Task: Use a VST reverb plugin to add space to a vocal recording.
Action: Mouse moved to (5, 16)
Screenshot: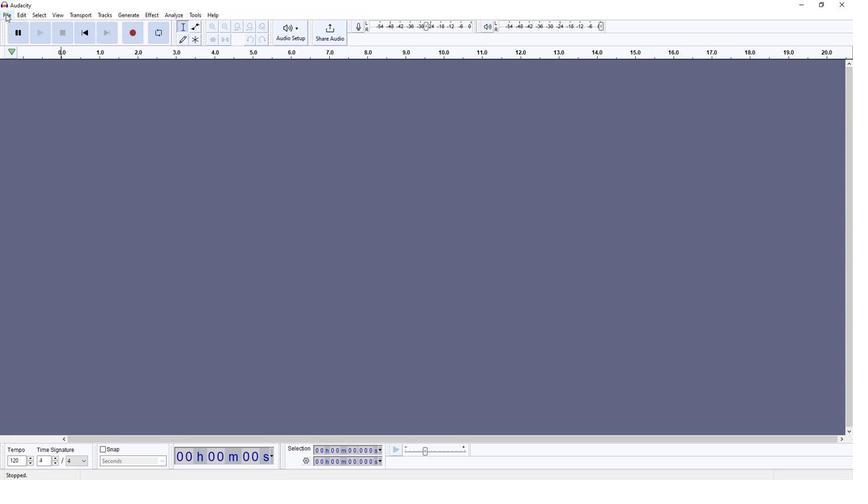 
Action: Mouse pressed left at (5, 16)
Screenshot: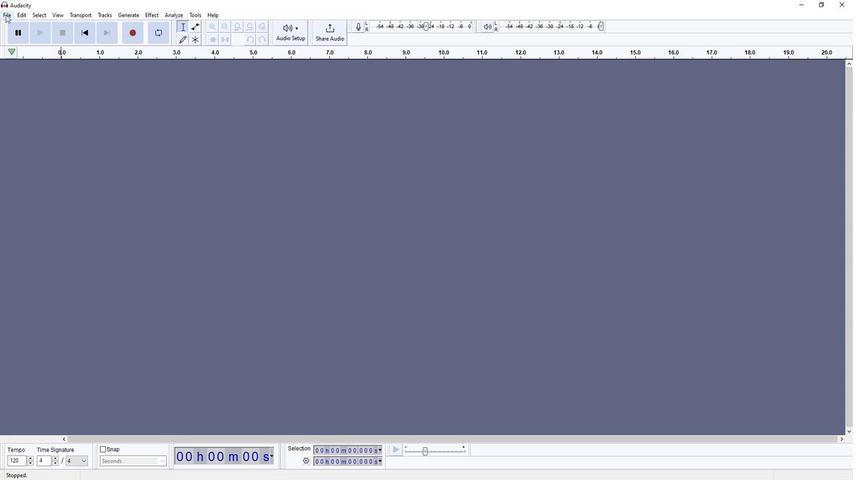 
Action: Mouse moved to (124, 101)
Screenshot: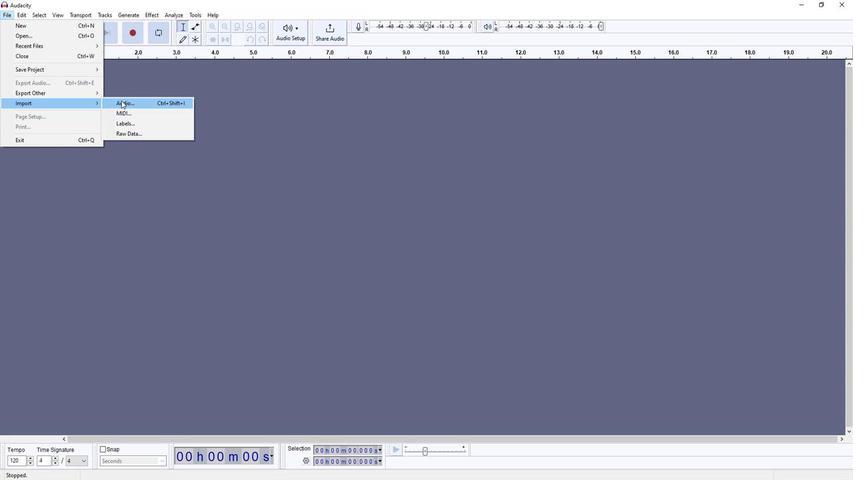 
Action: Mouse pressed left at (124, 101)
Screenshot: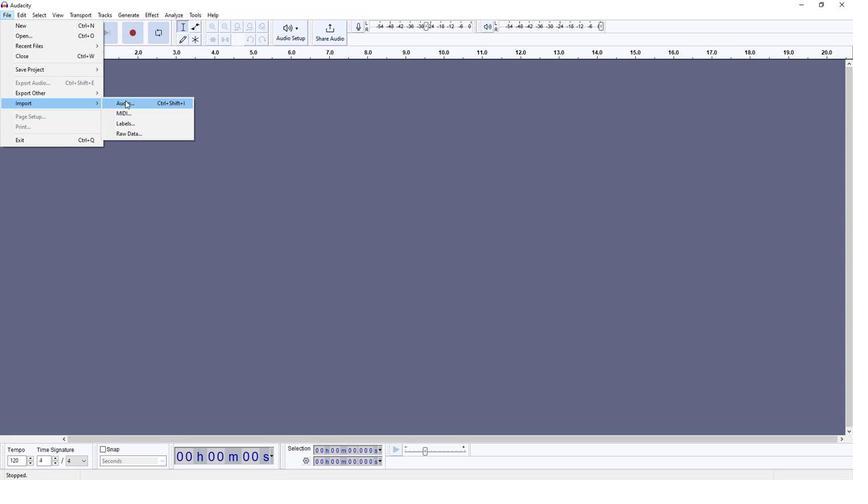 
Action: Mouse moved to (291, 120)
Screenshot: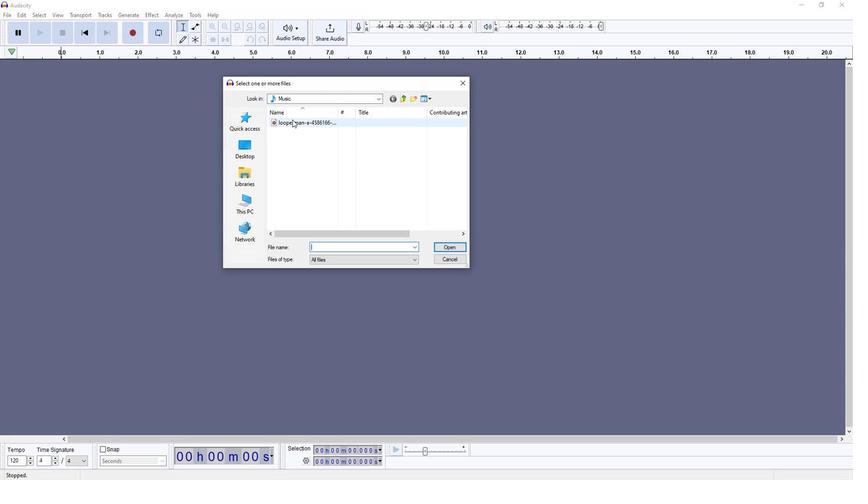 
Action: Mouse pressed left at (291, 120)
Screenshot: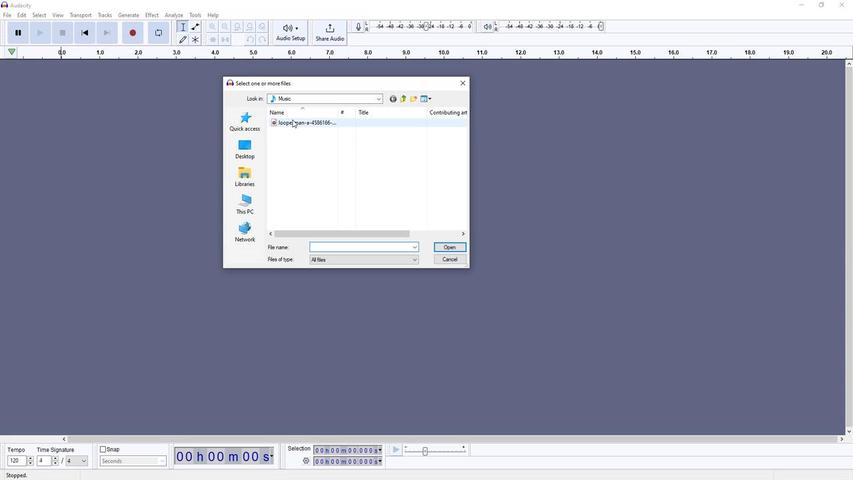 
Action: Mouse moved to (453, 247)
Screenshot: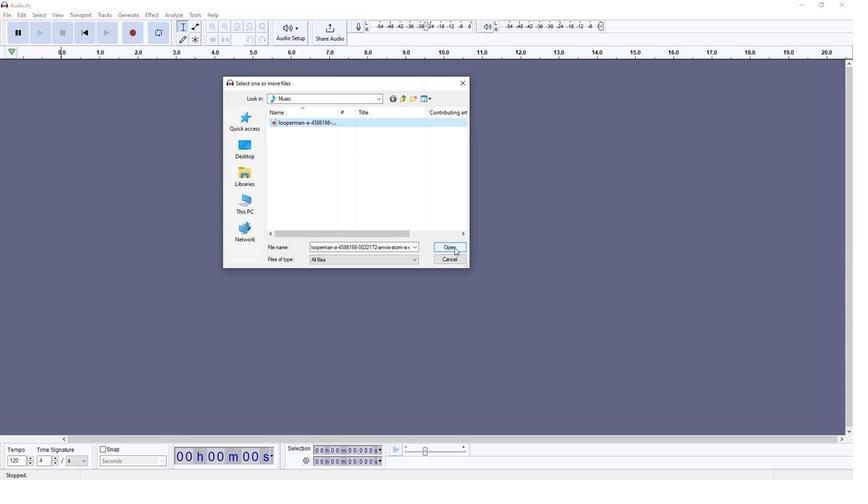 
Action: Mouse pressed left at (453, 247)
Screenshot: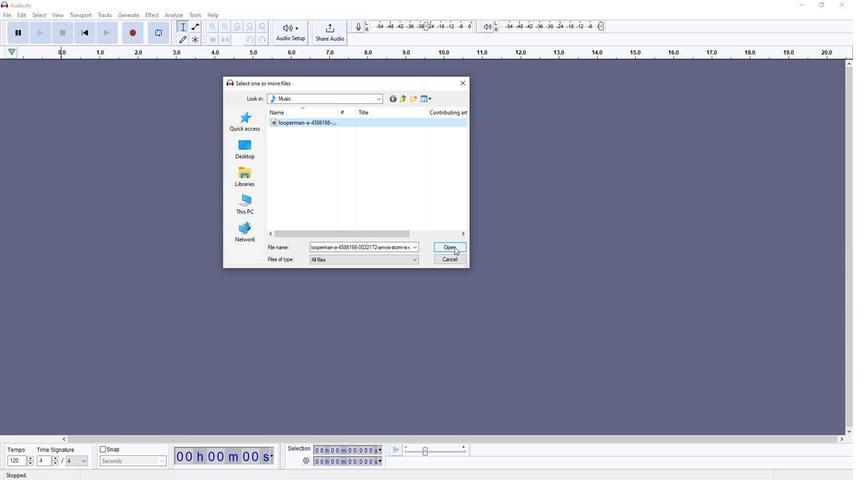 
Action: Mouse moved to (834, 72)
Screenshot: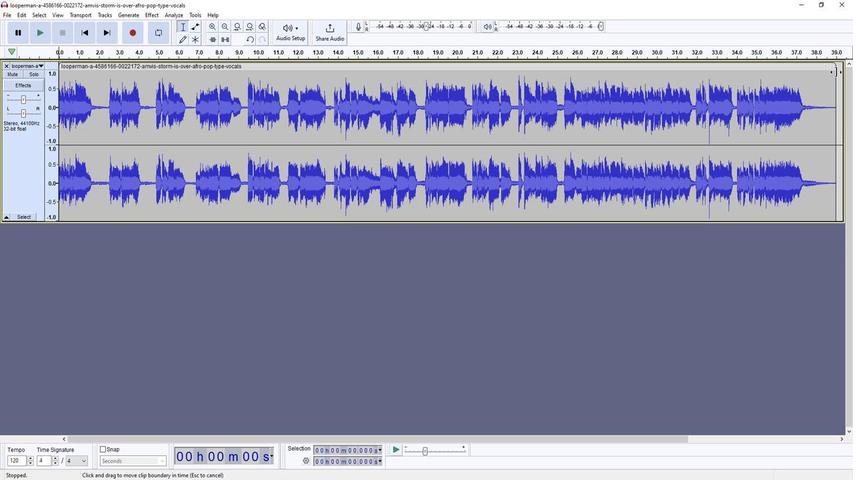 
Action: Mouse pressed left at (834, 72)
Screenshot: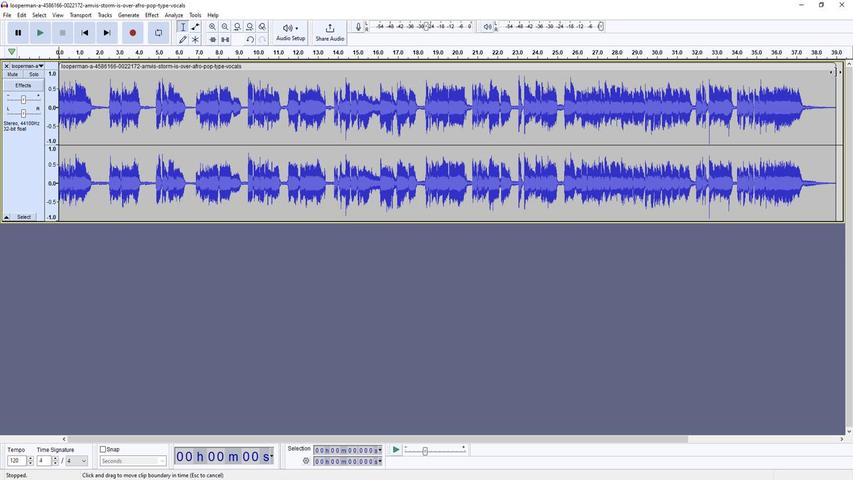 
Action: Mouse moved to (569, 86)
Screenshot: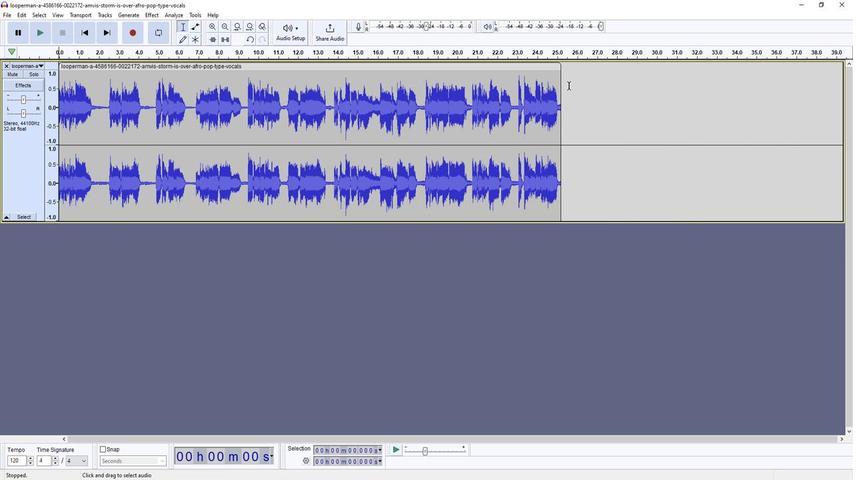 
Action: Mouse pressed left at (569, 86)
Screenshot: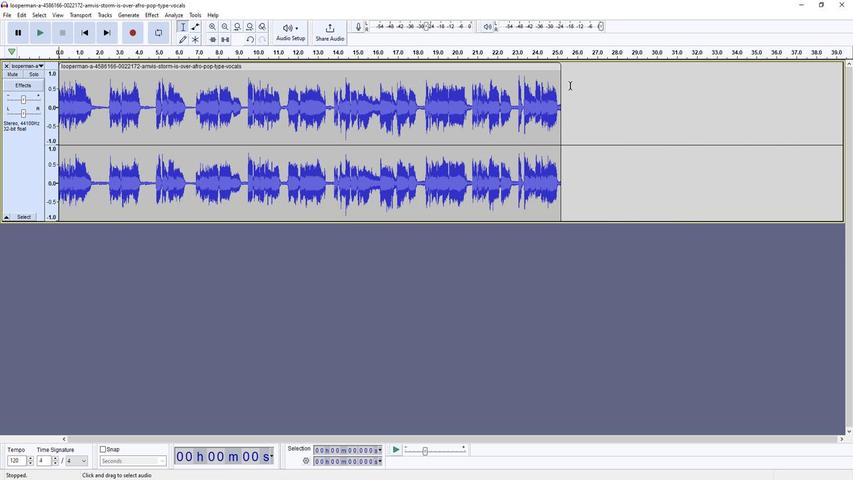 
Action: Mouse moved to (42, 34)
Screenshot: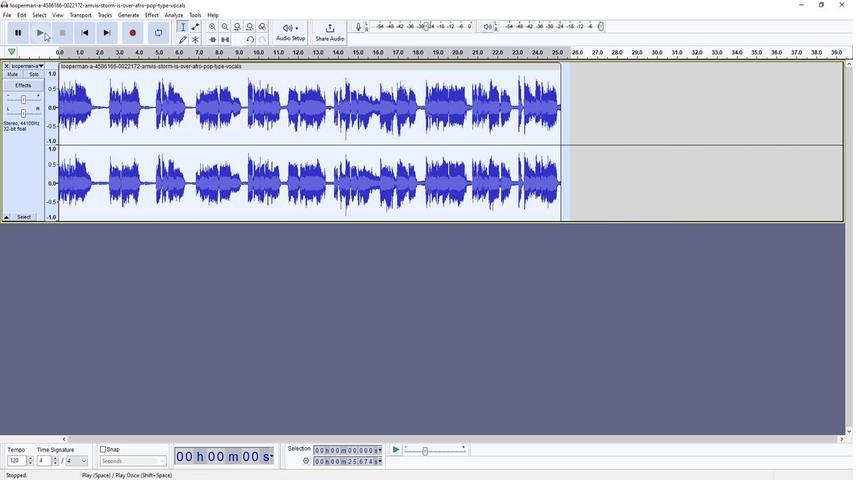 
Action: Mouse pressed left at (42, 34)
Screenshot: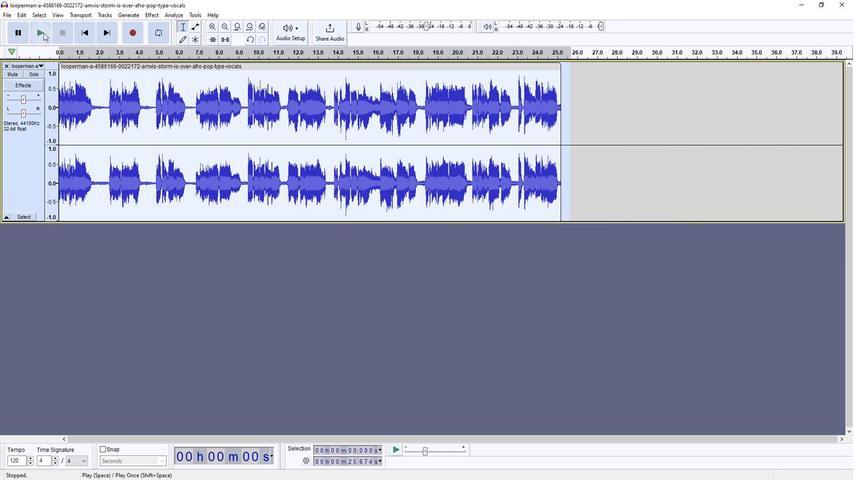 
Action: Mouse moved to (22, 35)
Screenshot: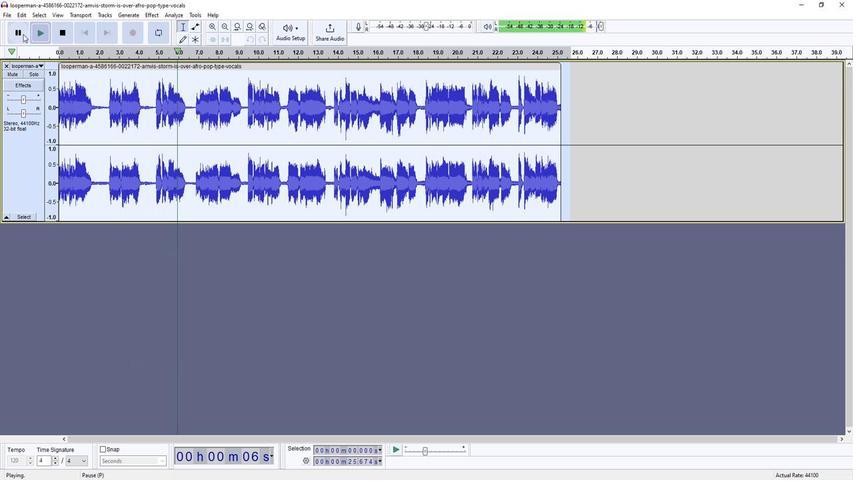 
Action: Mouse pressed left at (22, 35)
Screenshot: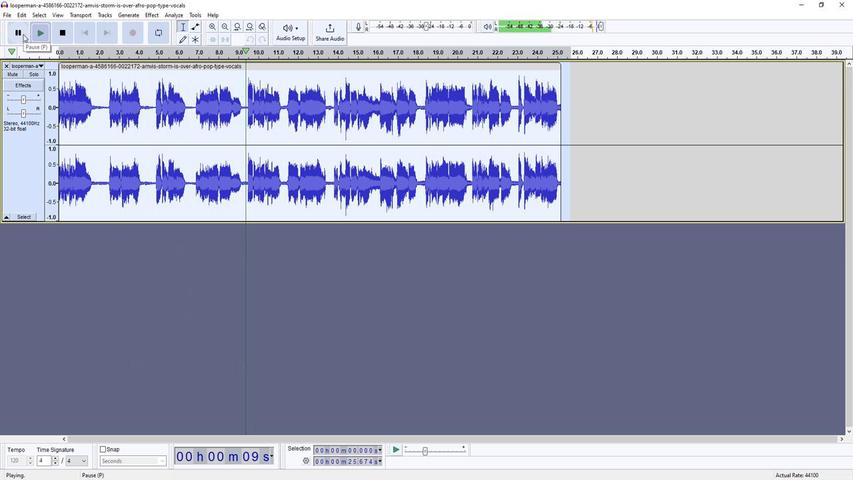 
Action: Mouse moved to (157, 16)
Screenshot: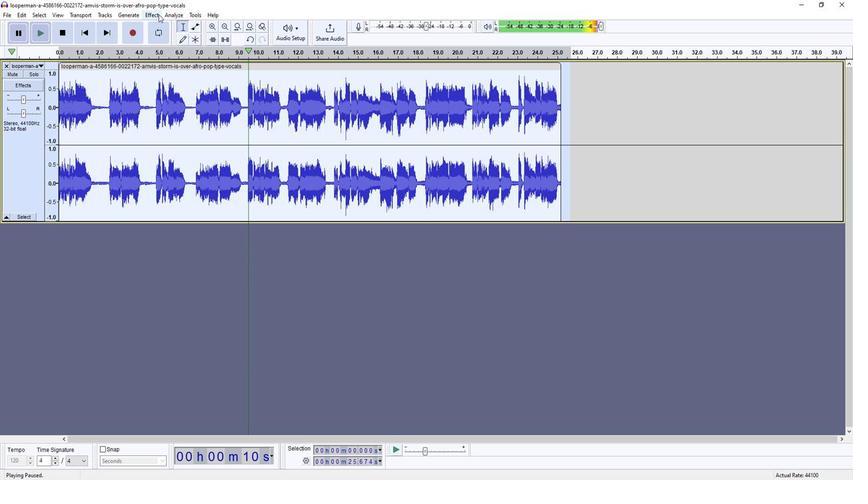 
Action: Mouse pressed left at (157, 16)
Screenshot: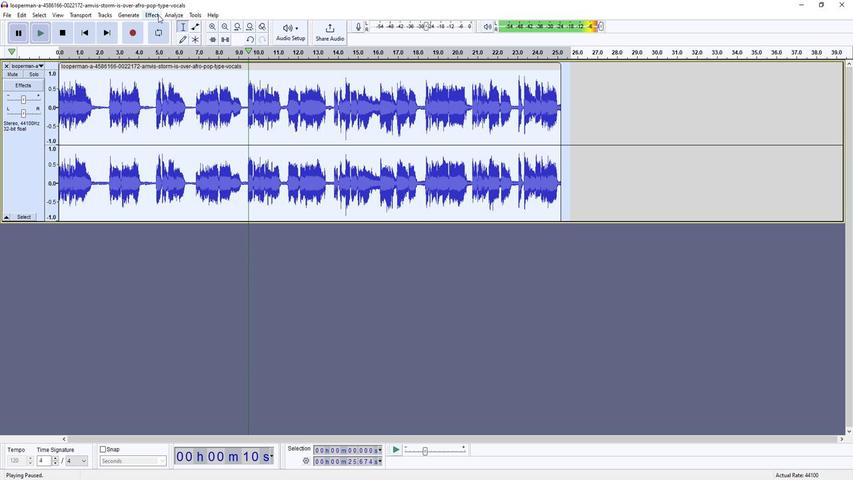 
Action: Mouse moved to (179, 168)
Screenshot: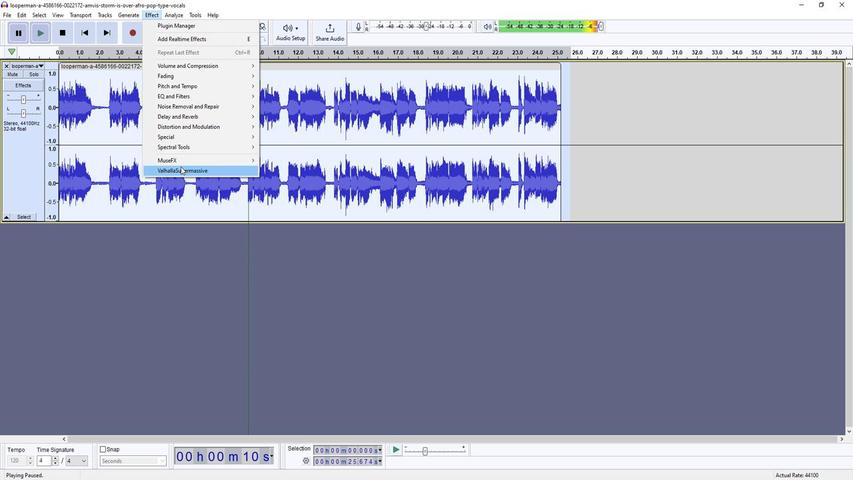 
Action: Mouse pressed left at (179, 168)
Screenshot: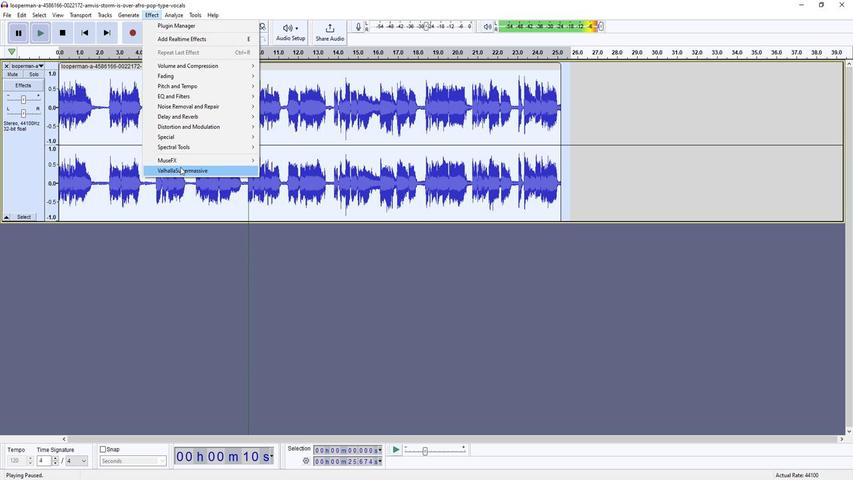 
Action: Mouse moved to (536, 318)
Screenshot: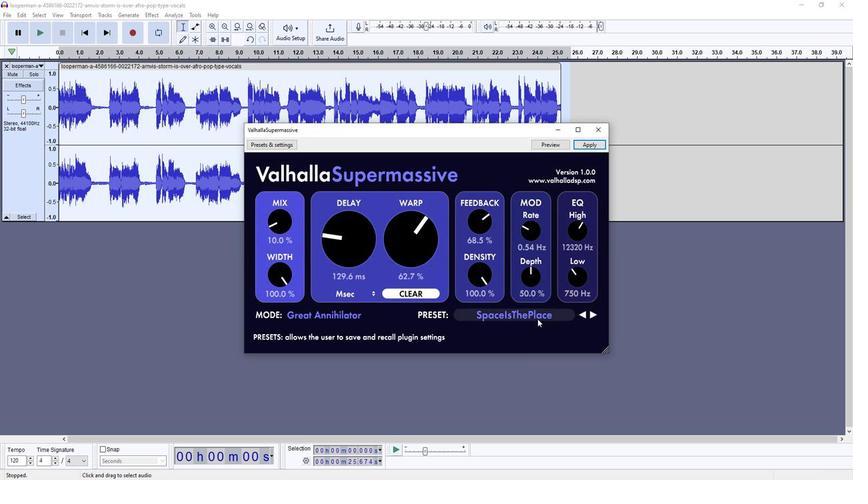 
Action: Mouse pressed left at (536, 318)
Screenshot: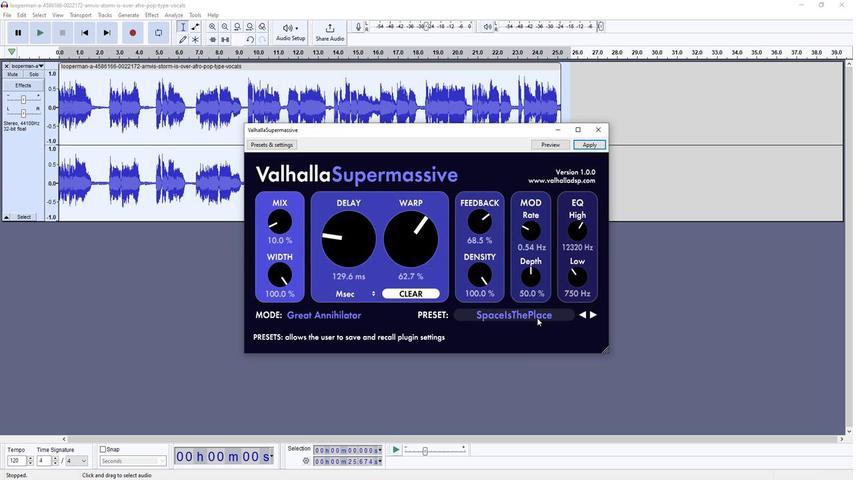 
Action: Mouse moved to (629, 414)
Screenshot: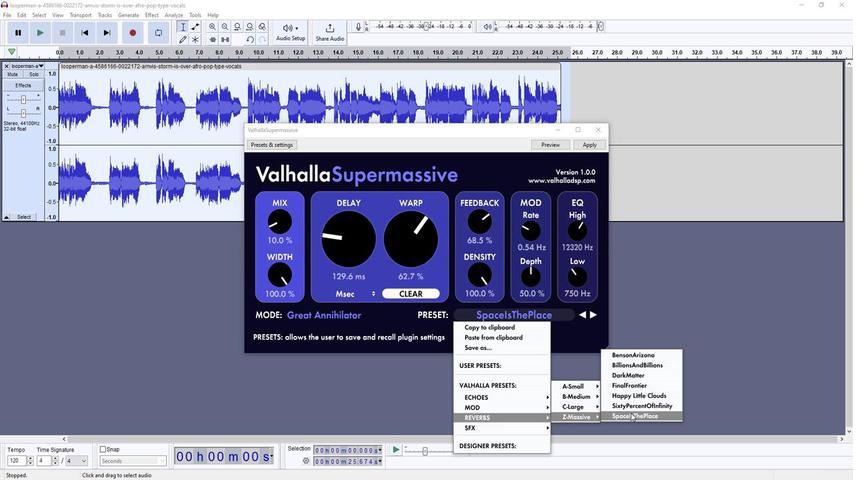 
Action: Mouse pressed left at (629, 414)
Screenshot: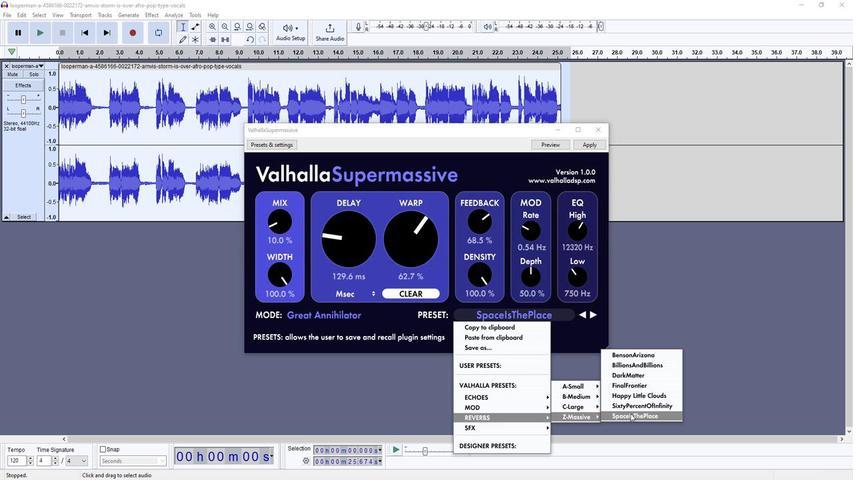 
Action: Mouse moved to (344, 226)
Screenshot: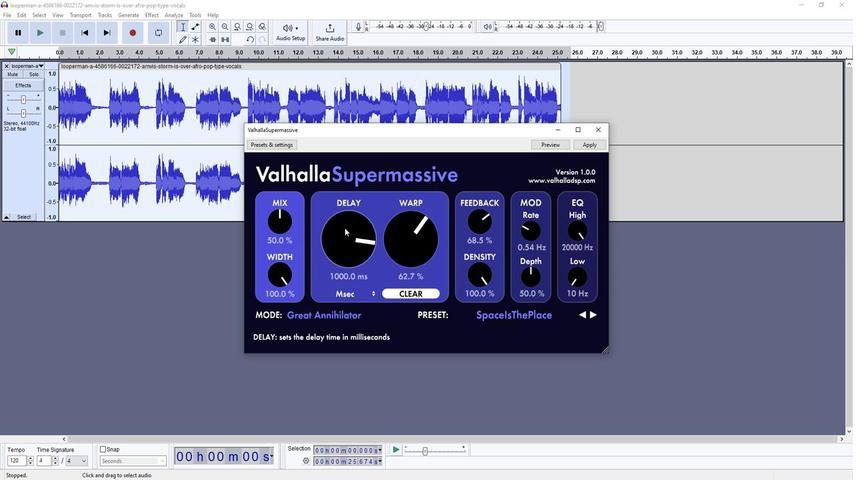 
Action: Mouse pressed left at (344, 226)
Screenshot: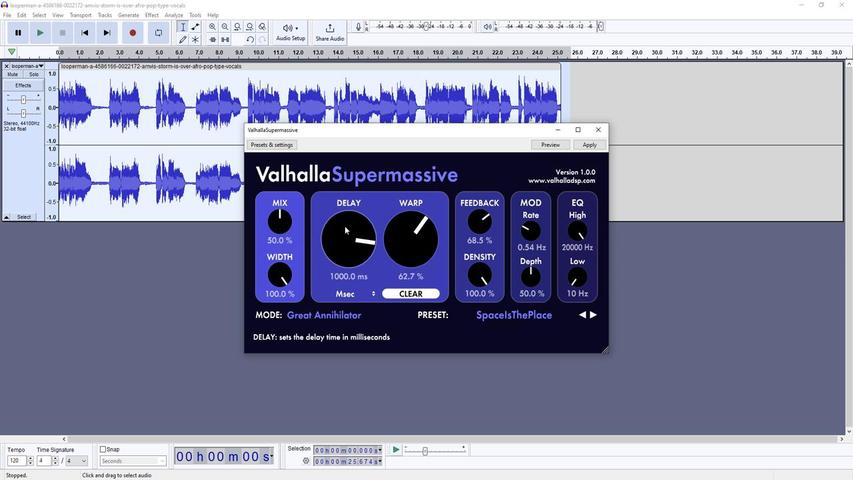 
Action: Mouse moved to (272, 224)
Screenshot: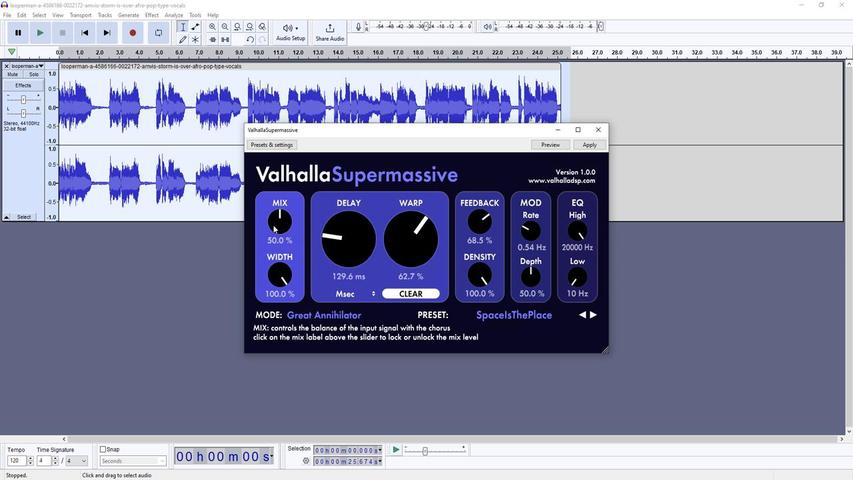 
Action: Mouse pressed left at (272, 224)
Screenshot: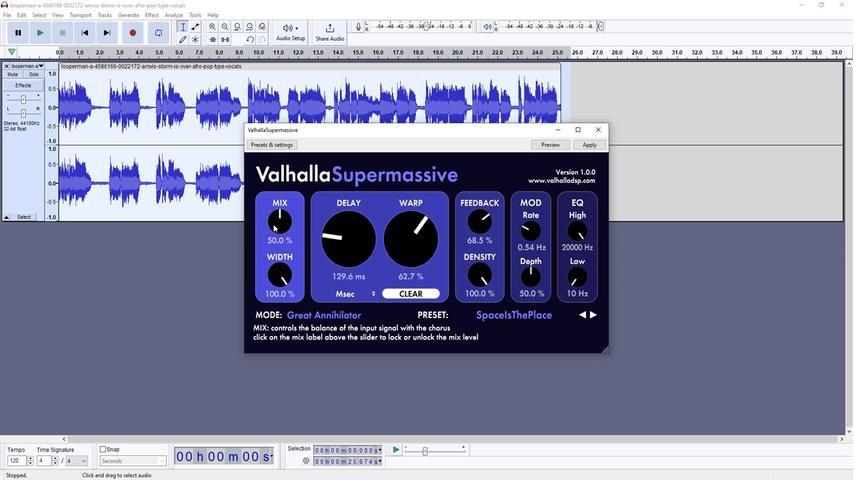 
Action: Mouse moved to (573, 283)
Screenshot: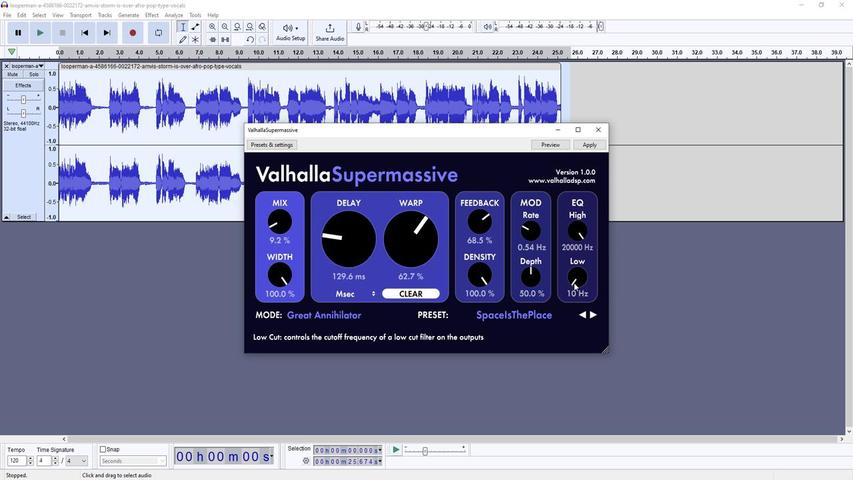 
Action: Mouse pressed left at (573, 283)
Screenshot: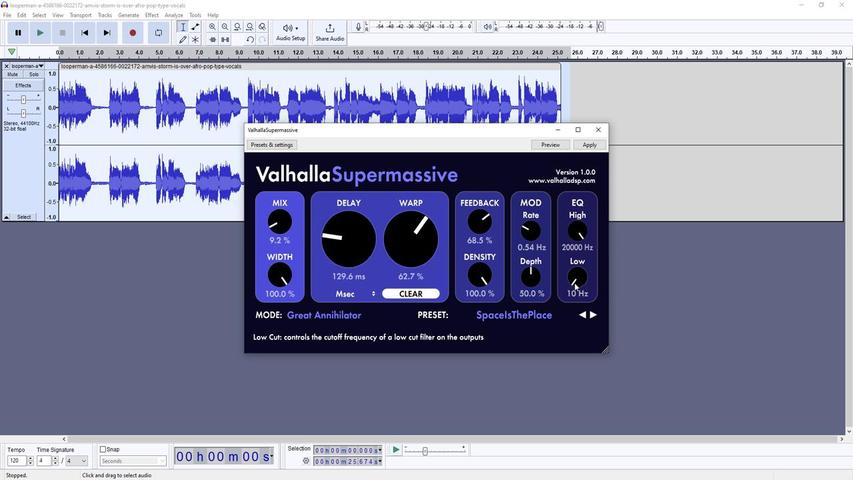 
Action: Mouse moved to (571, 226)
Screenshot: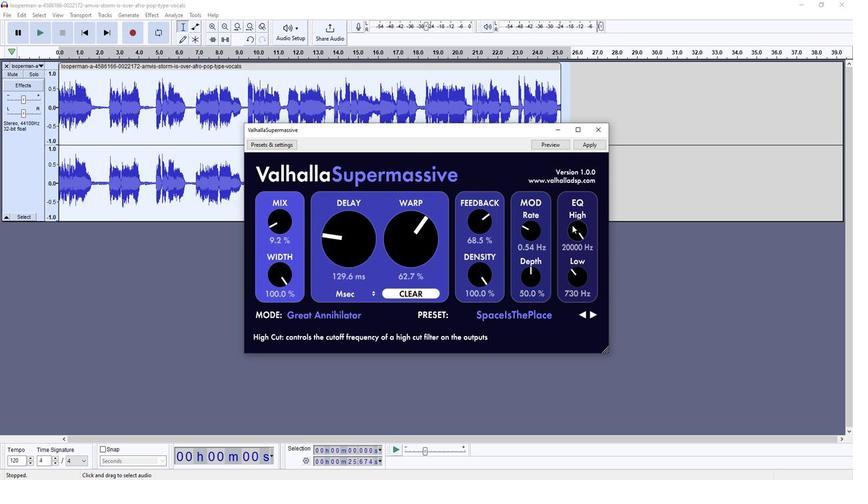 
Action: Mouse pressed left at (571, 226)
Screenshot: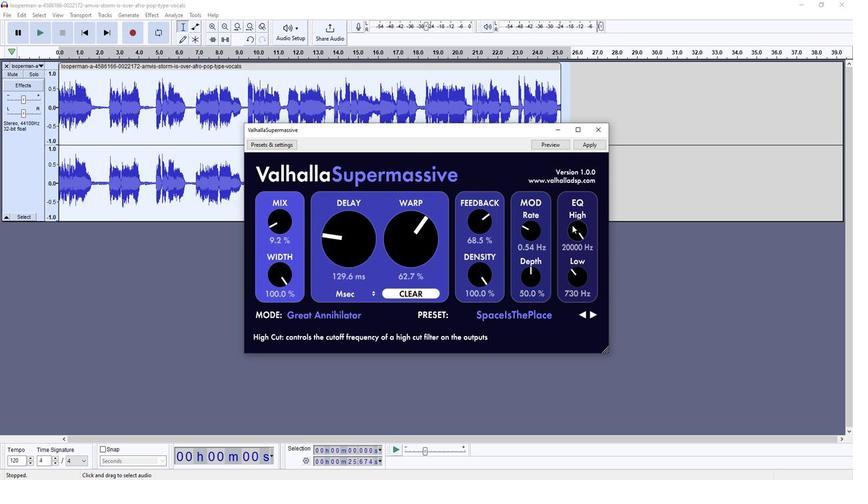 
Action: Mouse moved to (557, 146)
Screenshot: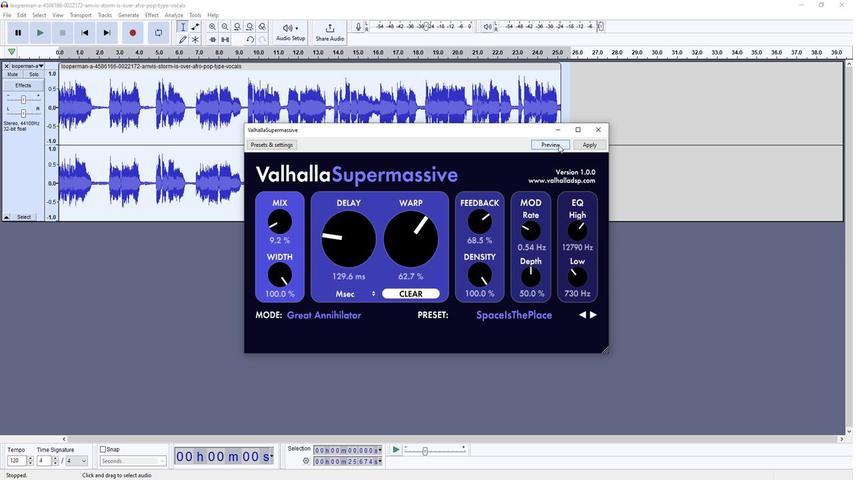 
Action: Mouse pressed left at (557, 146)
Screenshot: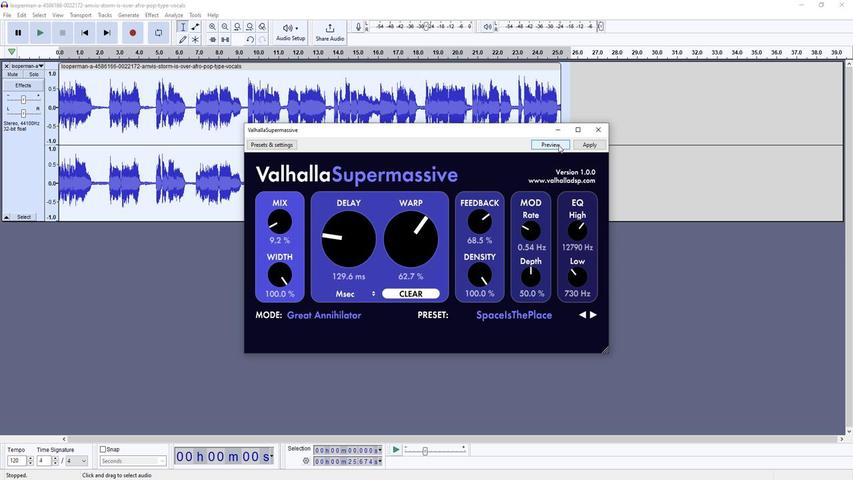 
Action: Mouse moved to (448, 272)
Screenshot: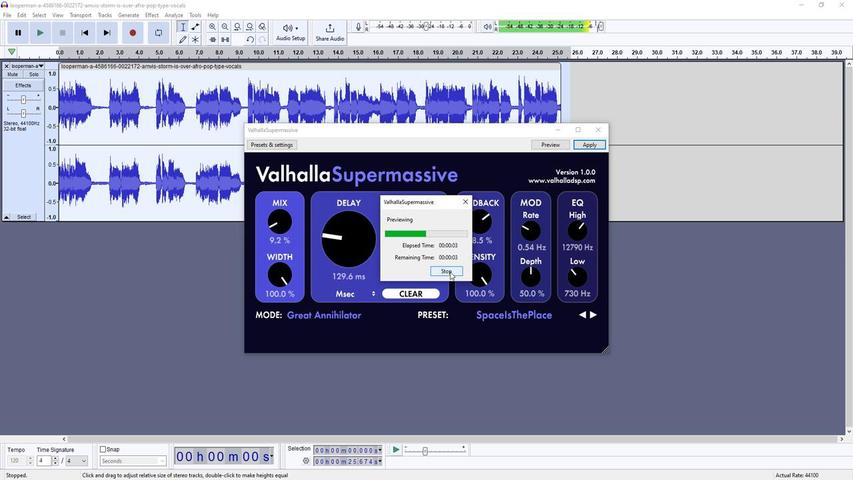 
Action: Mouse pressed left at (448, 272)
Screenshot: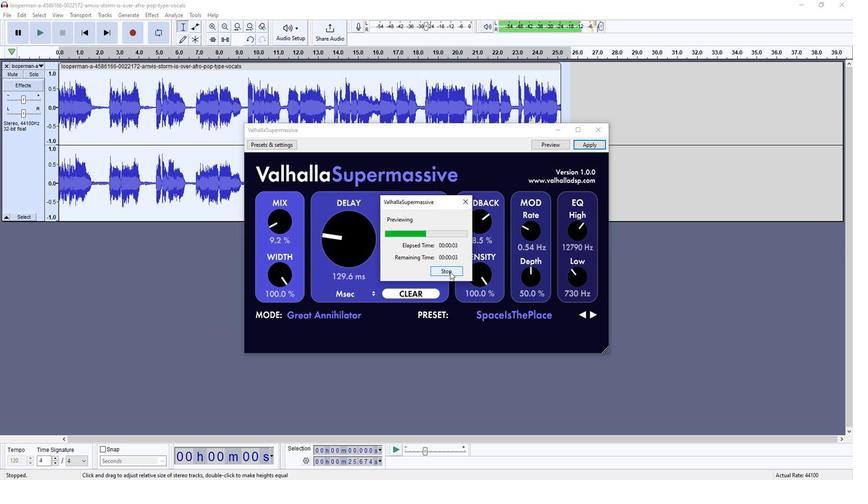 
Action: Mouse moved to (591, 146)
Screenshot: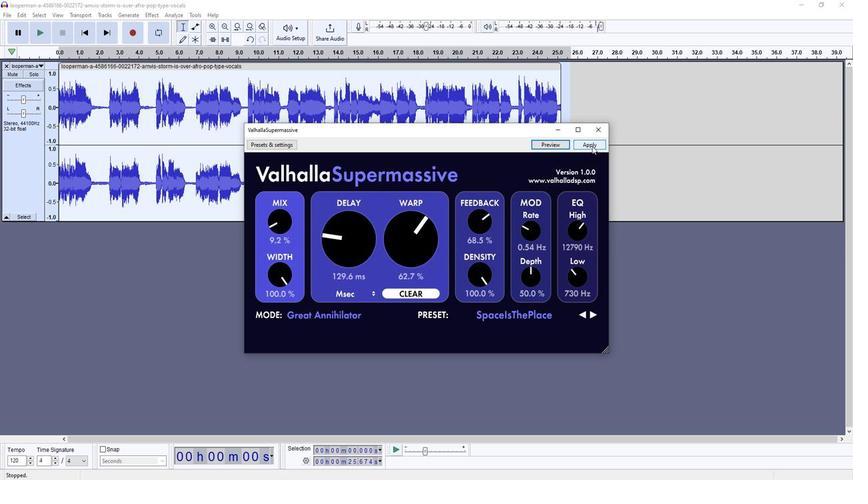 
Action: Mouse pressed left at (591, 146)
Screenshot: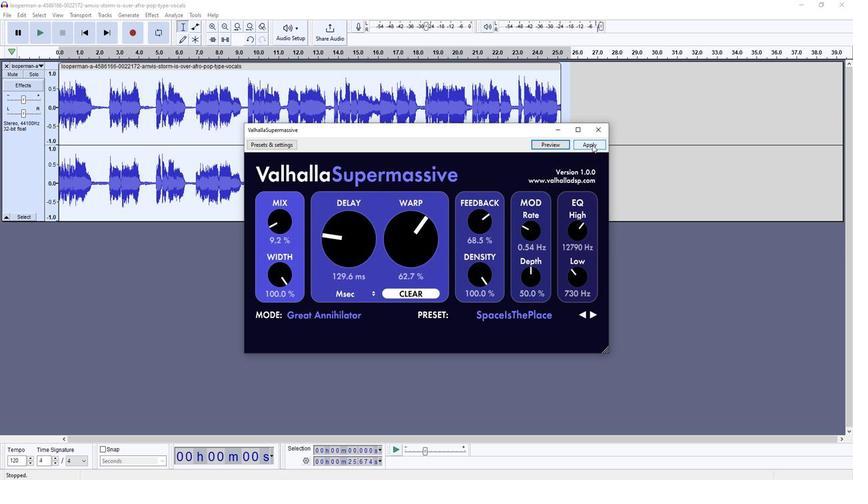 
Action: Mouse moved to (40, 32)
Screenshot: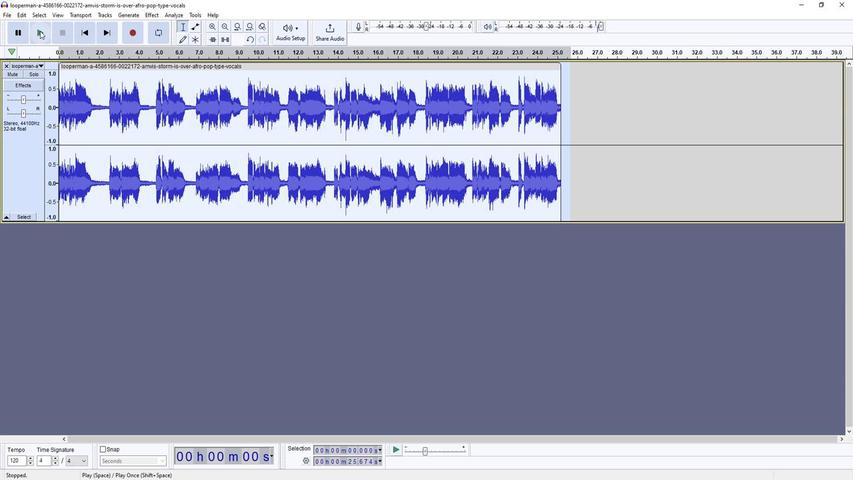 
Action: Mouse pressed left at (40, 32)
Screenshot: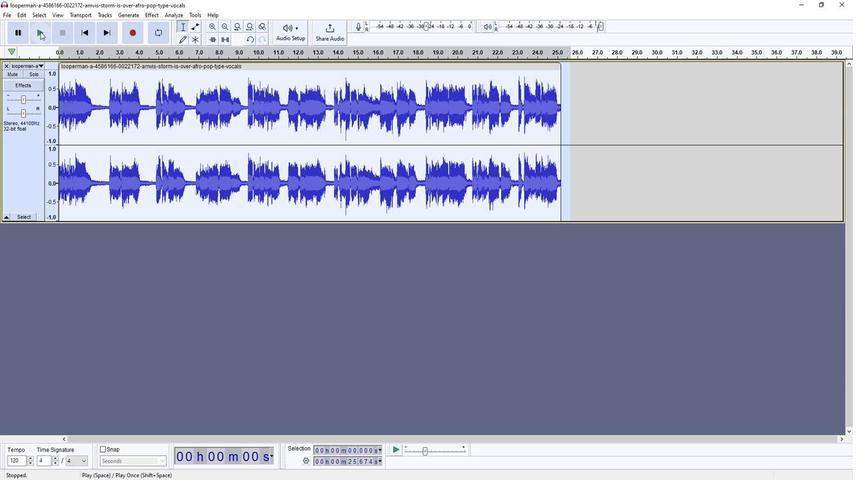 
Action: Mouse moved to (18, 31)
Screenshot: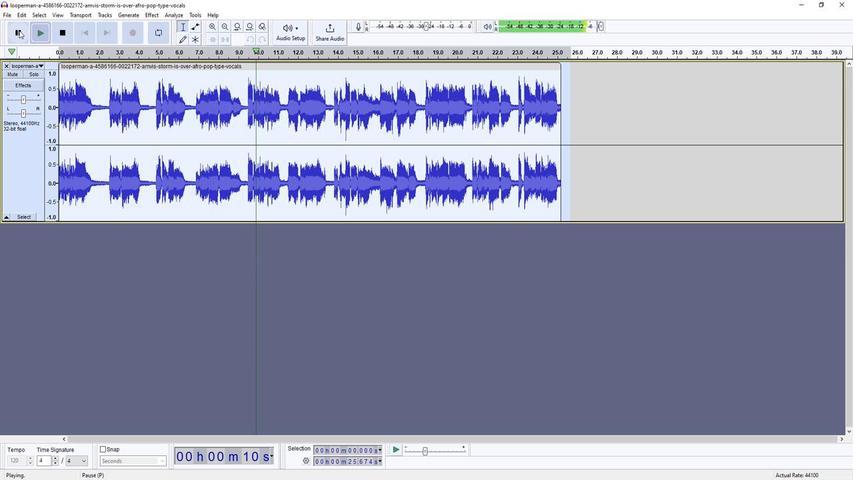 
Action: Mouse pressed left at (18, 31)
Screenshot: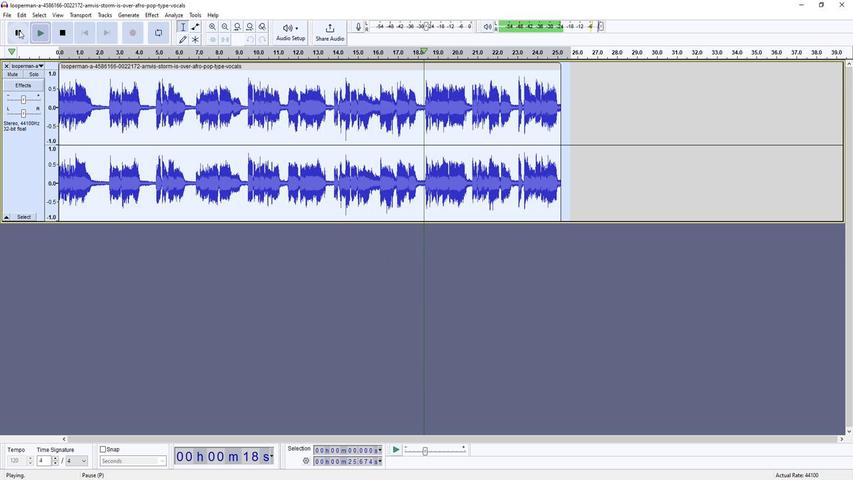 
Action: Mouse moved to (8, 17)
Screenshot: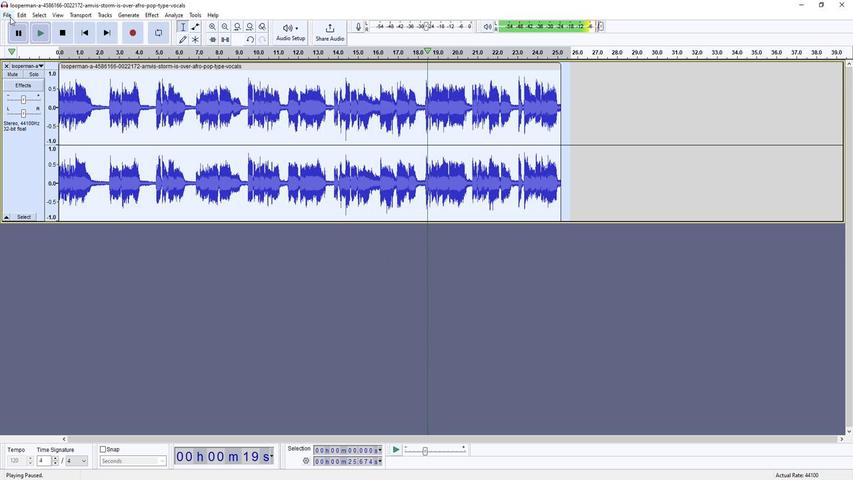 
Action: Mouse pressed left at (8, 17)
Screenshot: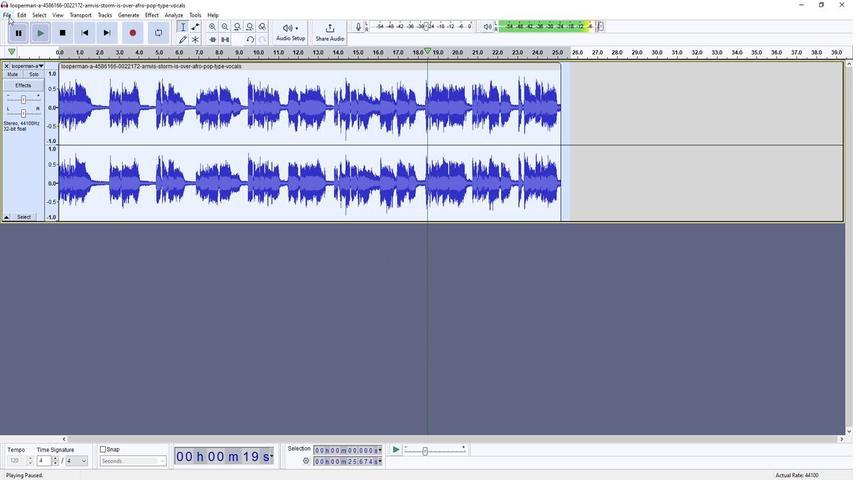 
Action: Mouse moved to (138, 78)
Screenshot: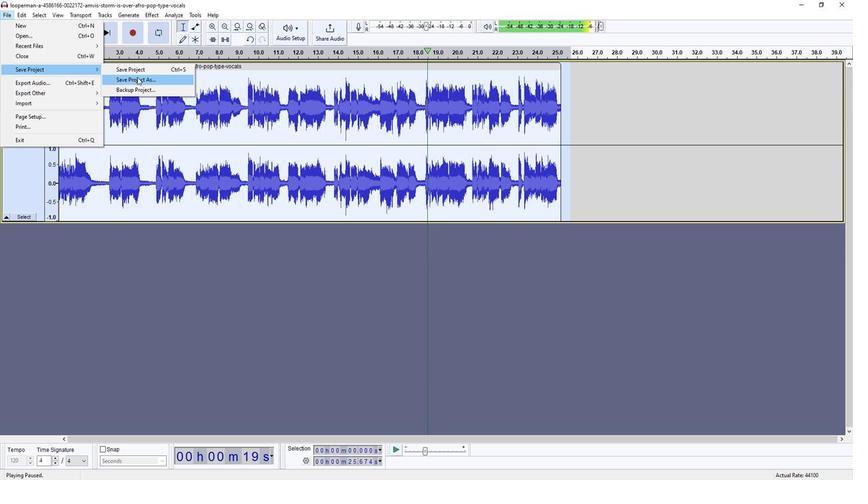 
Action: Mouse pressed left at (138, 78)
Screenshot: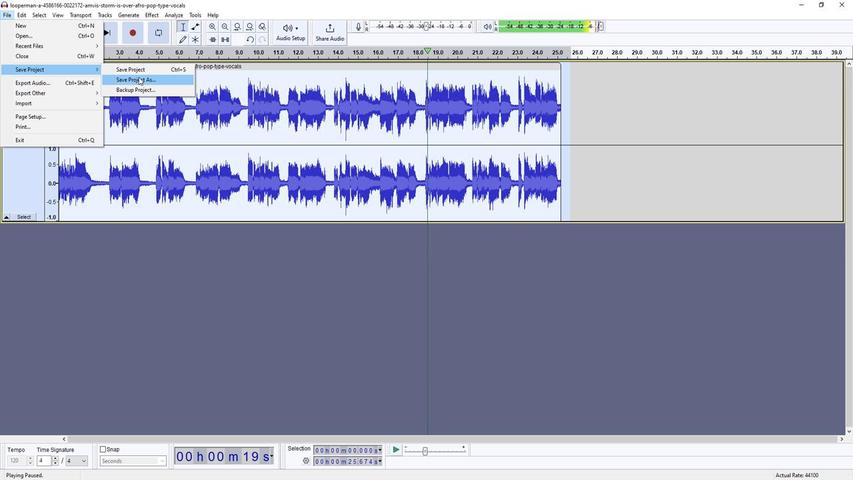 
Action: Mouse moved to (440, 265)
Screenshot: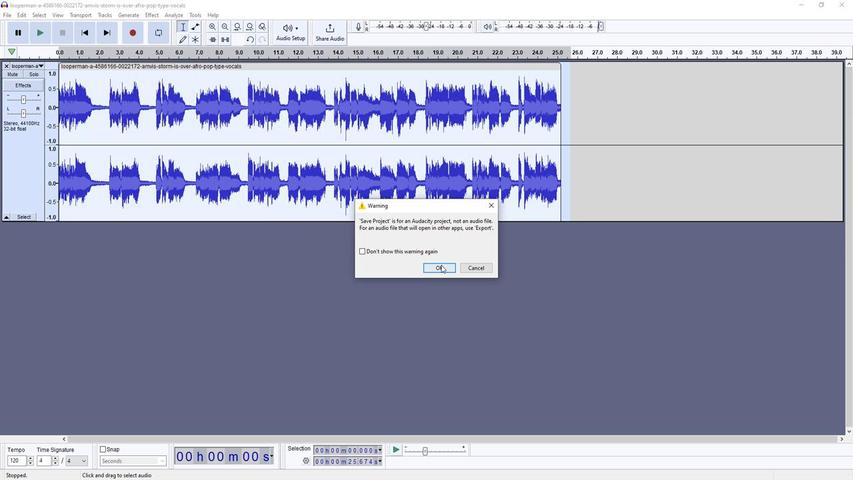
Action: Mouse pressed left at (440, 265)
Screenshot: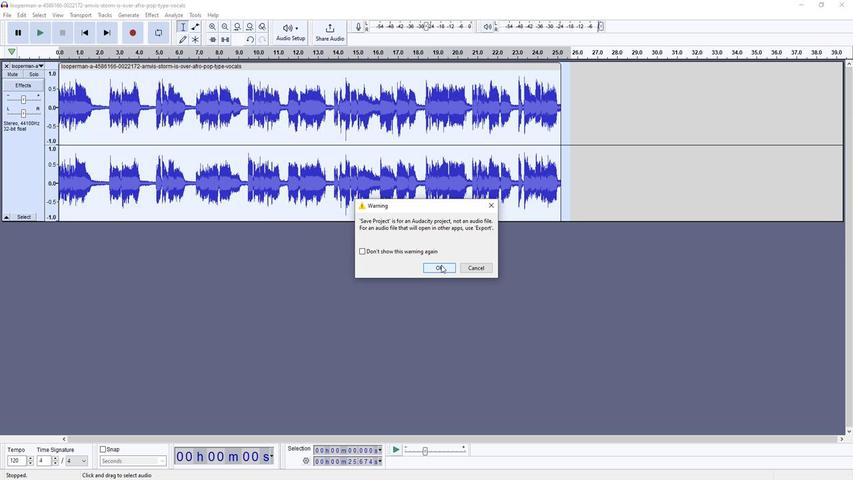 
Action: Mouse moved to (324, 136)
Screenshot: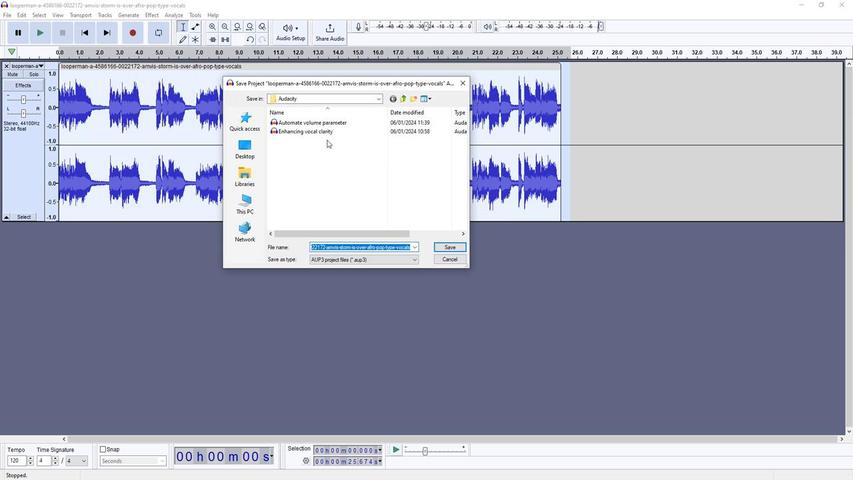 
Action: Key pressed <Key.backspace><Key.shift>Reverb<Key.space>plugin<Key.space>on<Key.space>vocal
Screenshot: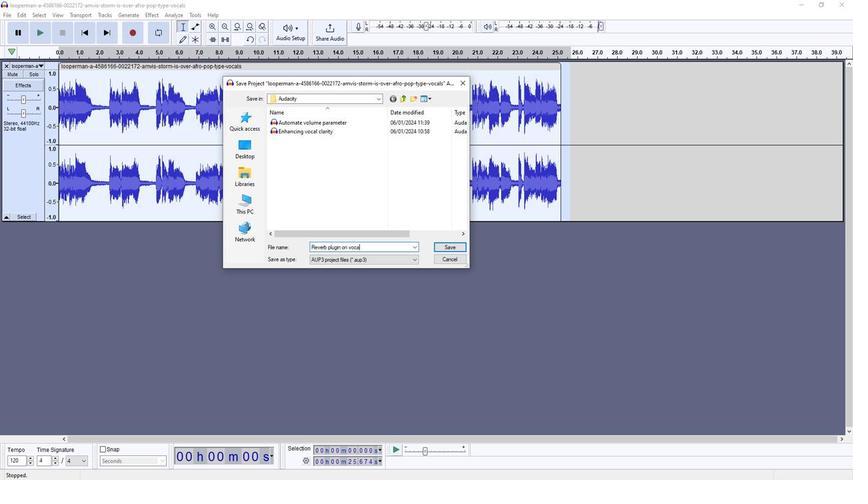 
Action: Mouse moved to (448, 247)
Screenshot: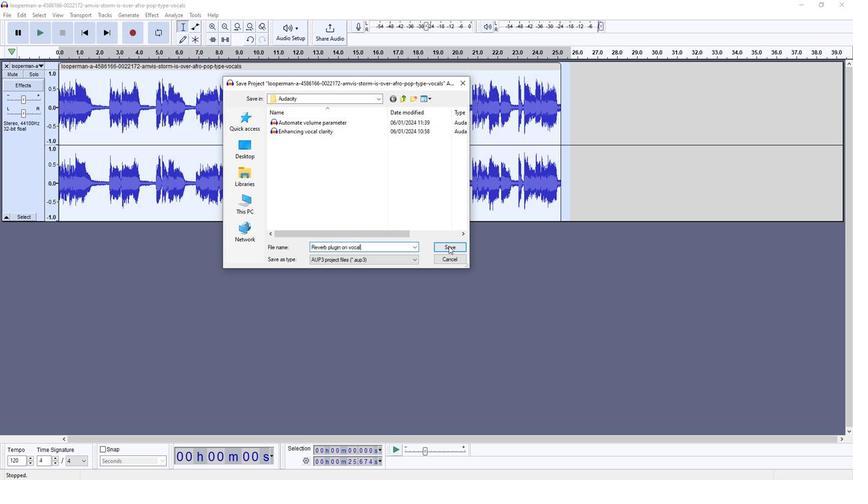 
Action: Mouse pressed left at (448, 247)
Screenshot: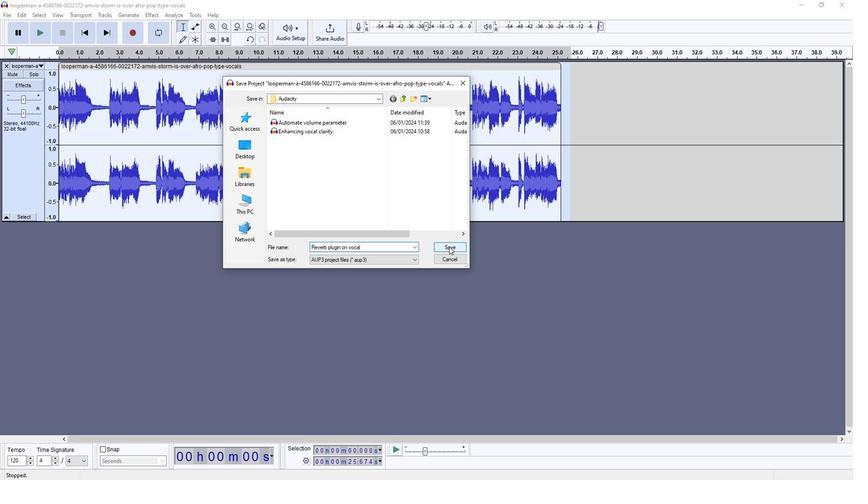 
Action: Mouse moved to (448, 244)
Screenshot: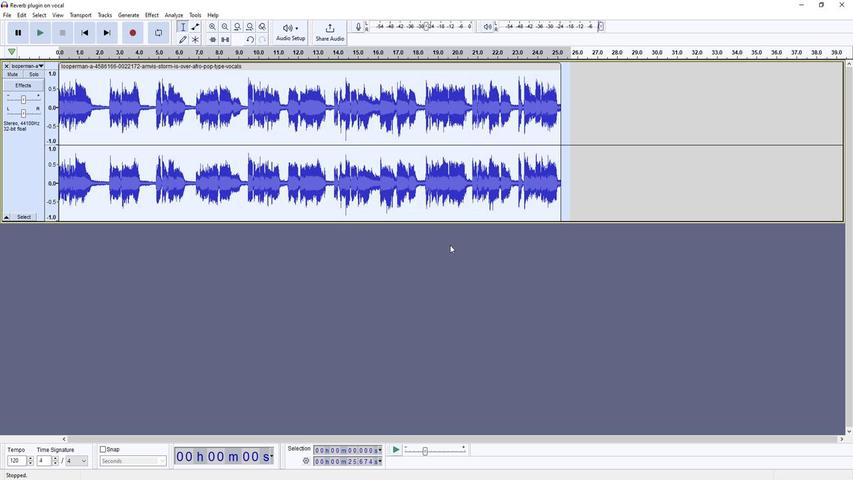
